 Task: Toggle the experimental feature "Enable new Advanced Perceptual Contrast Algorithm (APCA) replacing previous contrast ratio and AA/AAA guidelines.".
Action: Mouse moved to (1267, 27)
Screenshot: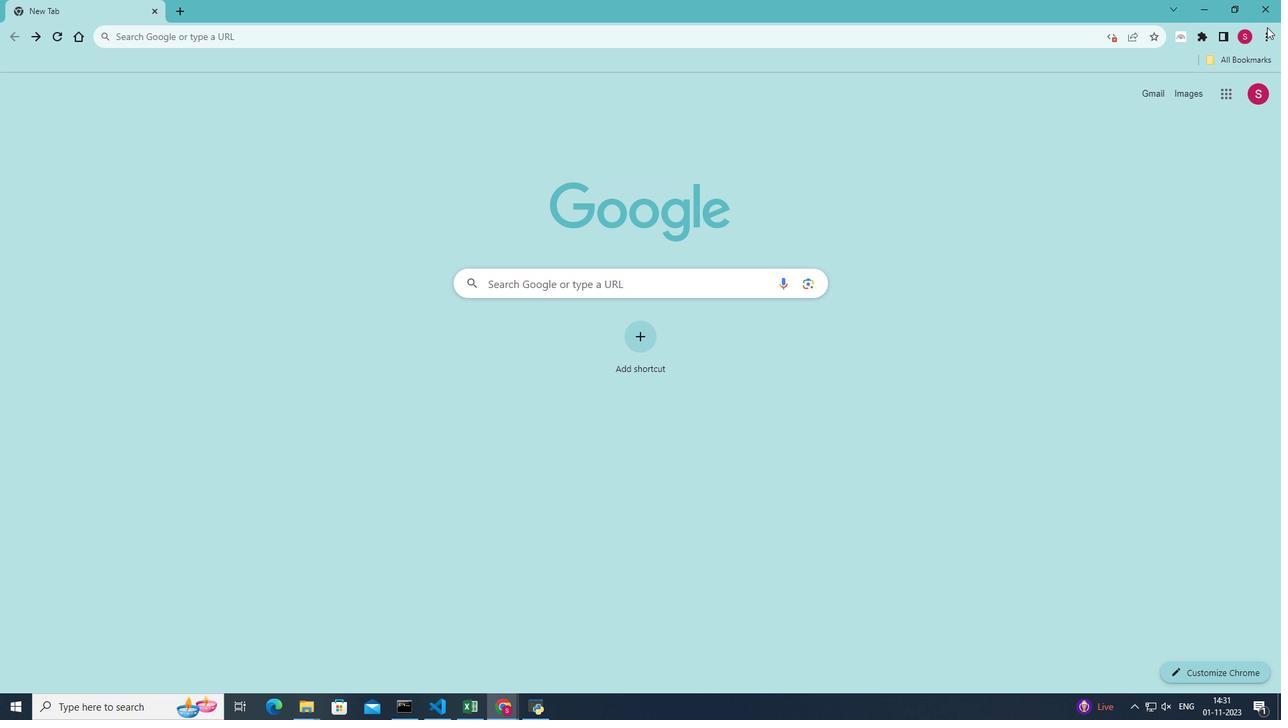 
Action: Mouse pressed left at (1267, 27)
Screenshot: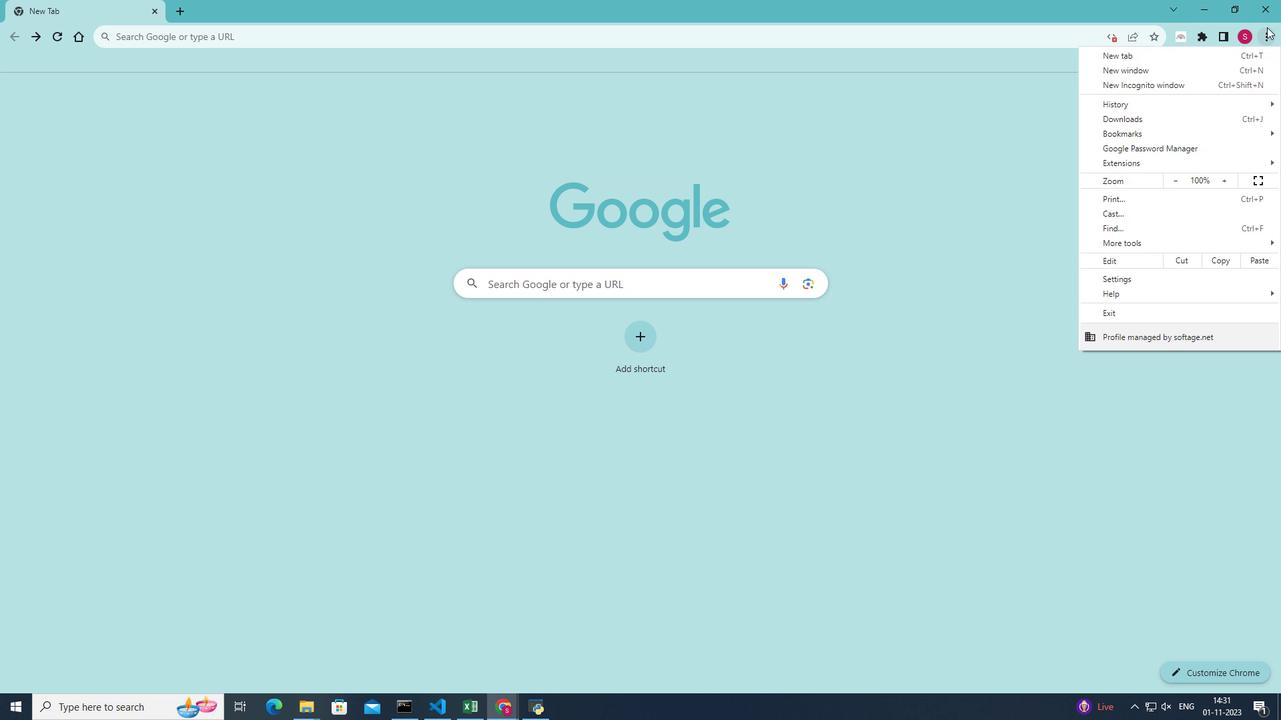 
Action: Mouse moved to (1125, 238)
Screenshot: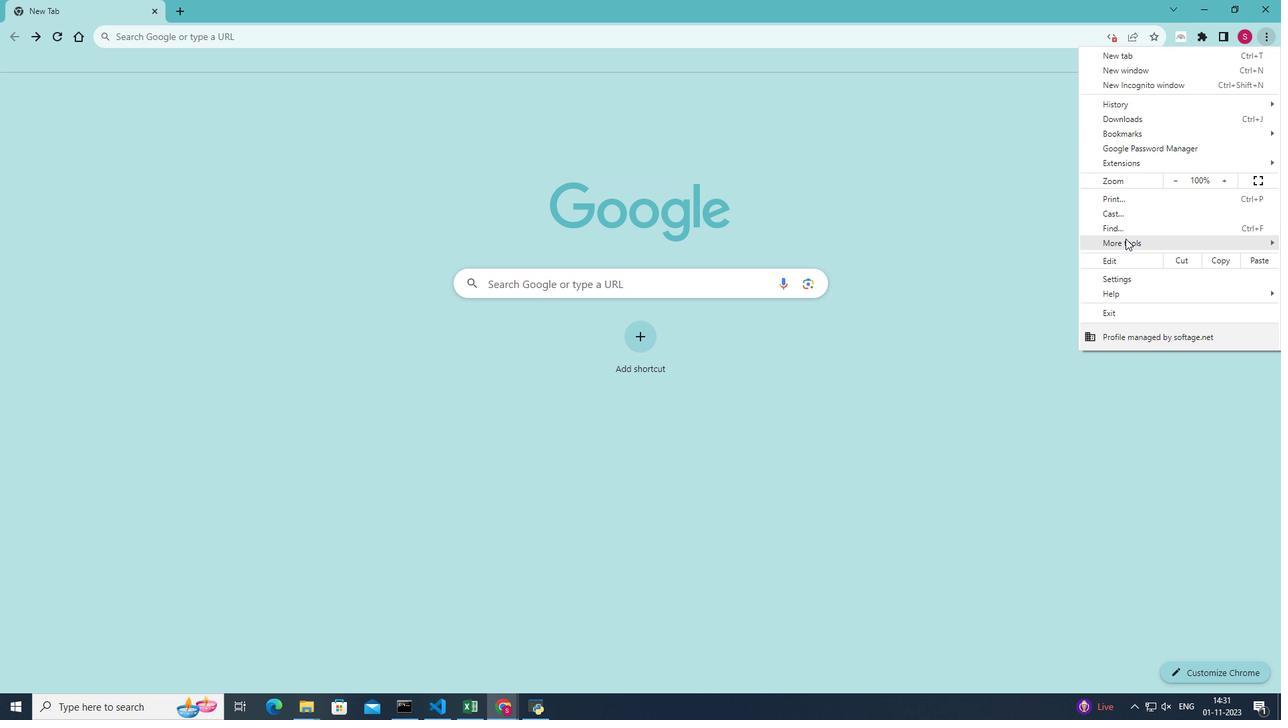 
Action: Mouse pressed left at (1125, 238)
Screenshot: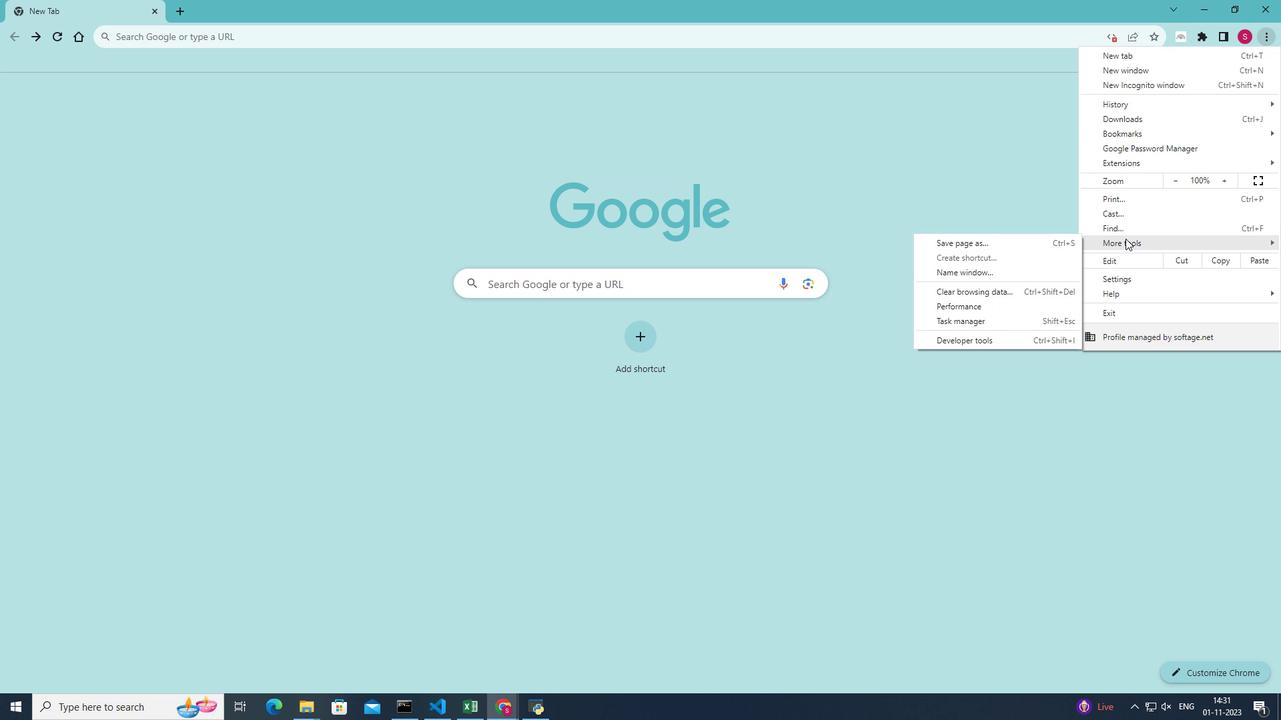 
Action: Mouse moved to (995, 336)
Screenshot: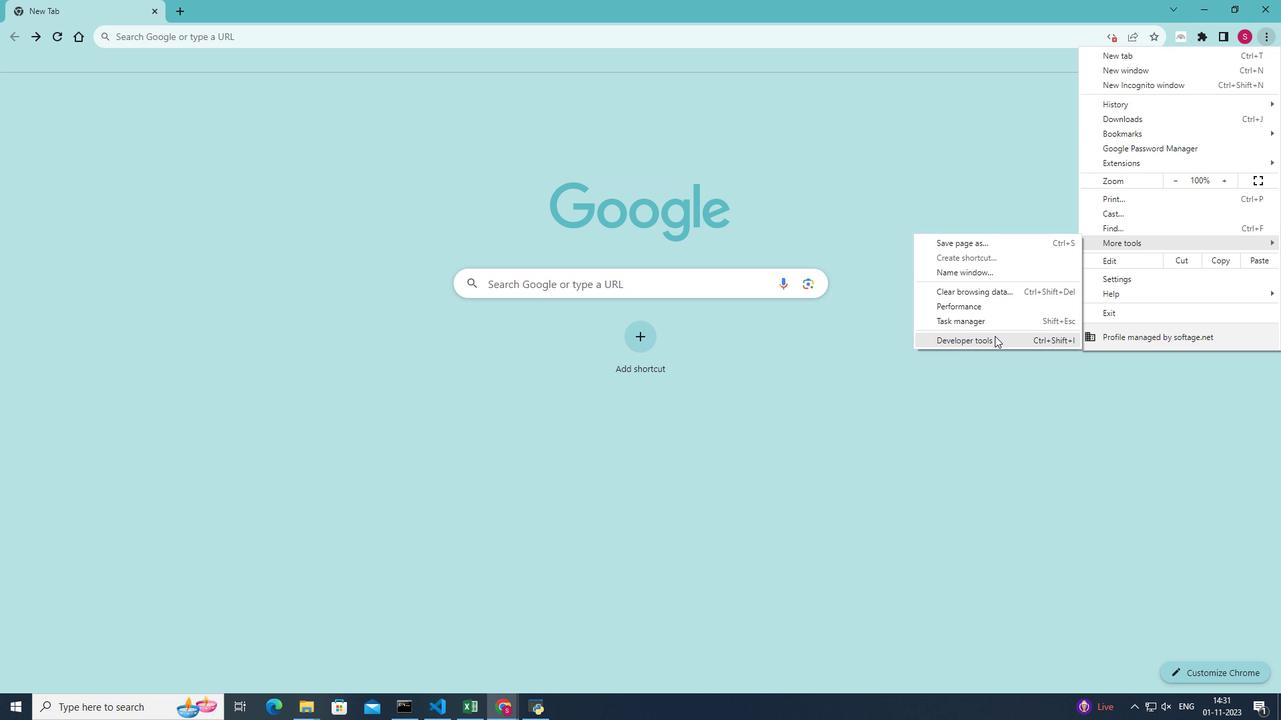 
Action: Mouse pressed left at (995, 336)
Screenshot: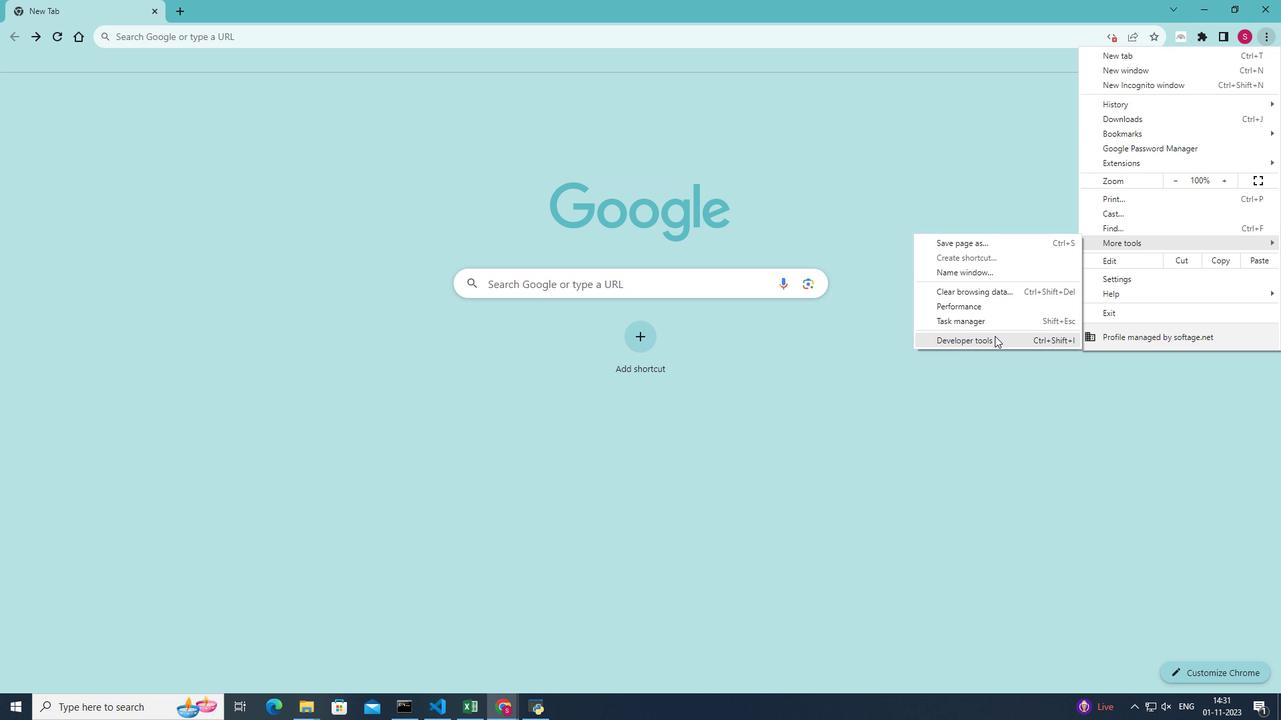 
Action: Mouse moved to (1231, 78)
Screenshot: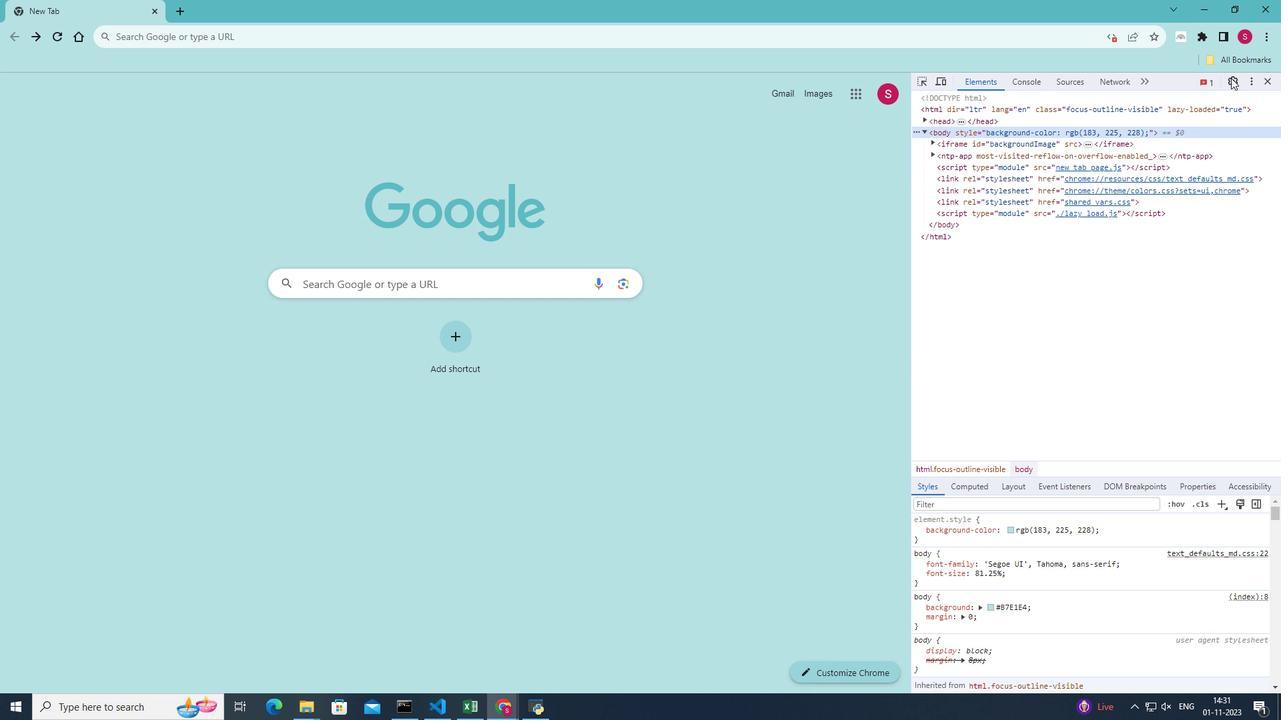 
Action: Mouse pressed left at (1231, 78)
Screenshot: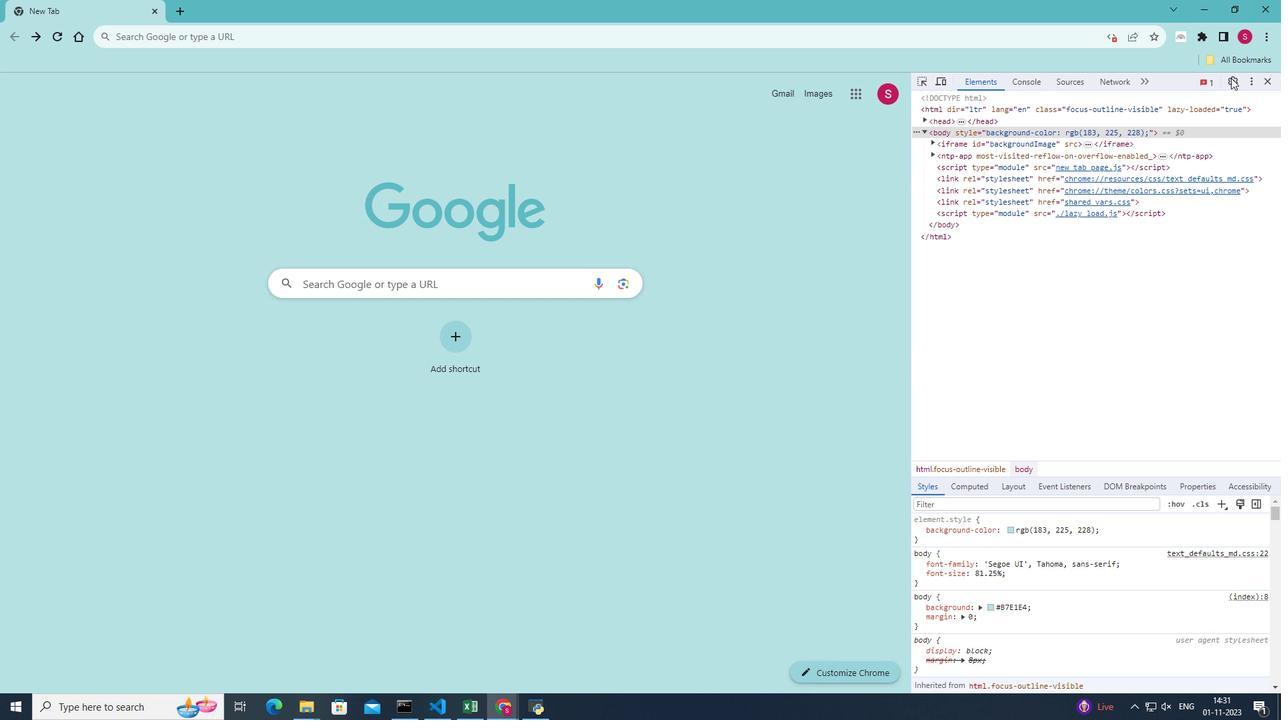 
Action: Mouse moved to (942, 147)
Screenshot: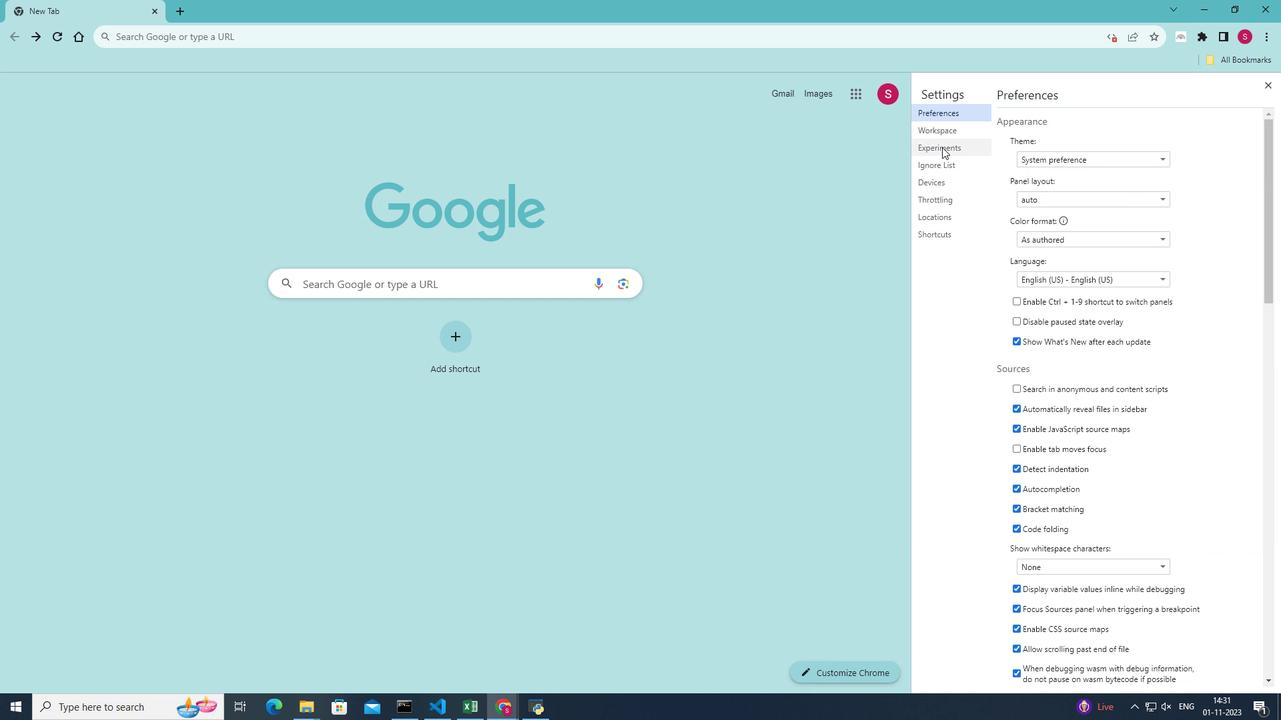 
Action: Mouse pressed left at (942, 147)
Screenshot: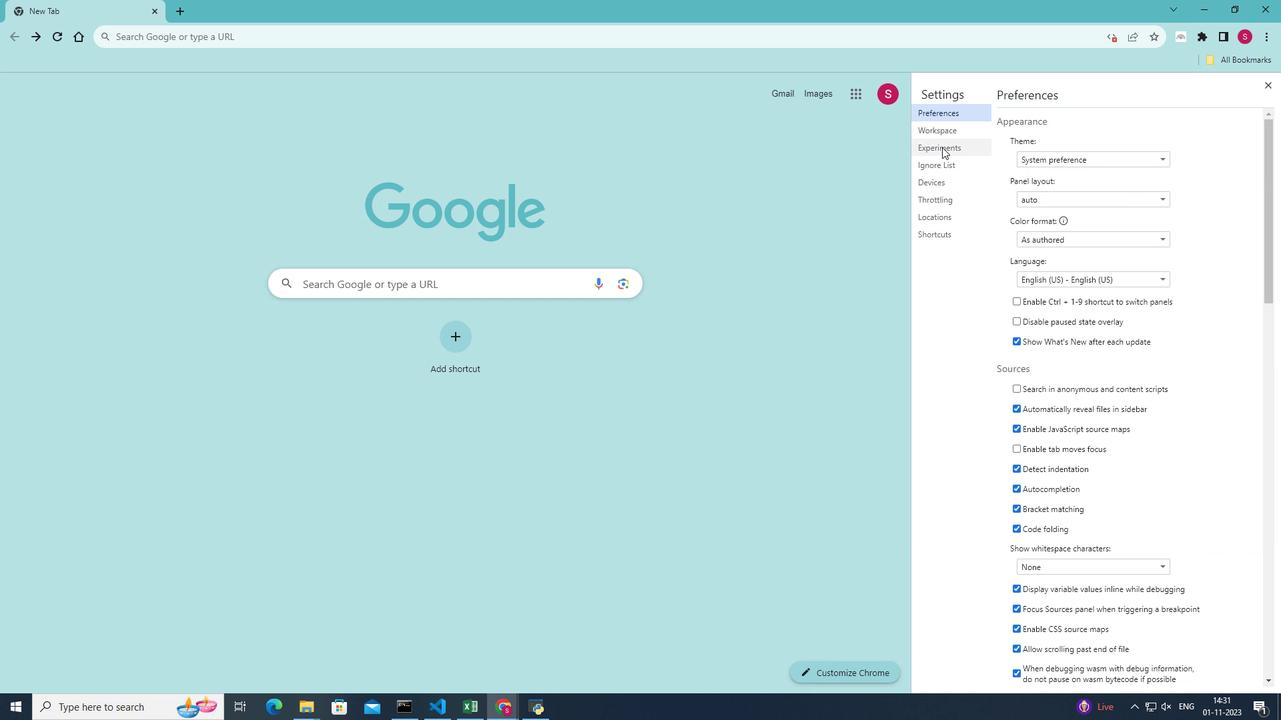 
Action: Mouse moved to (1180, 464)
Screenshot: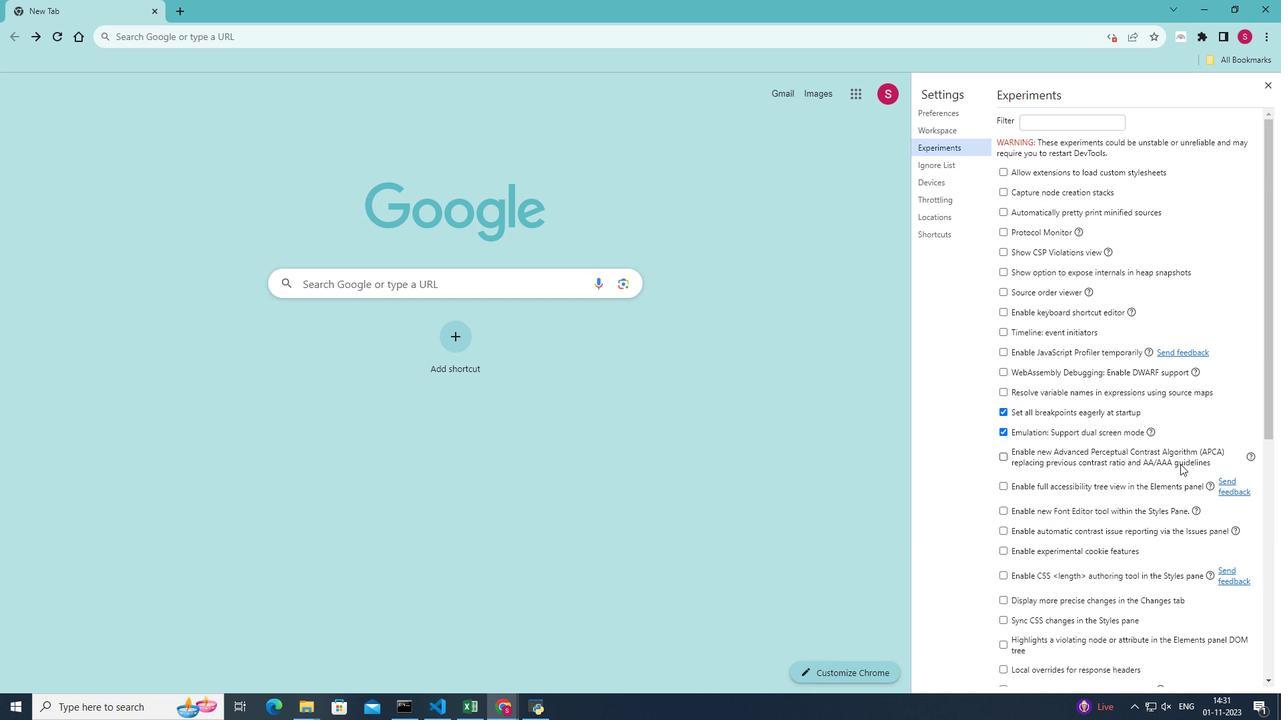 
Action: Mouse scrolled (1180, 463) with delta (0, 0)
Screenshot: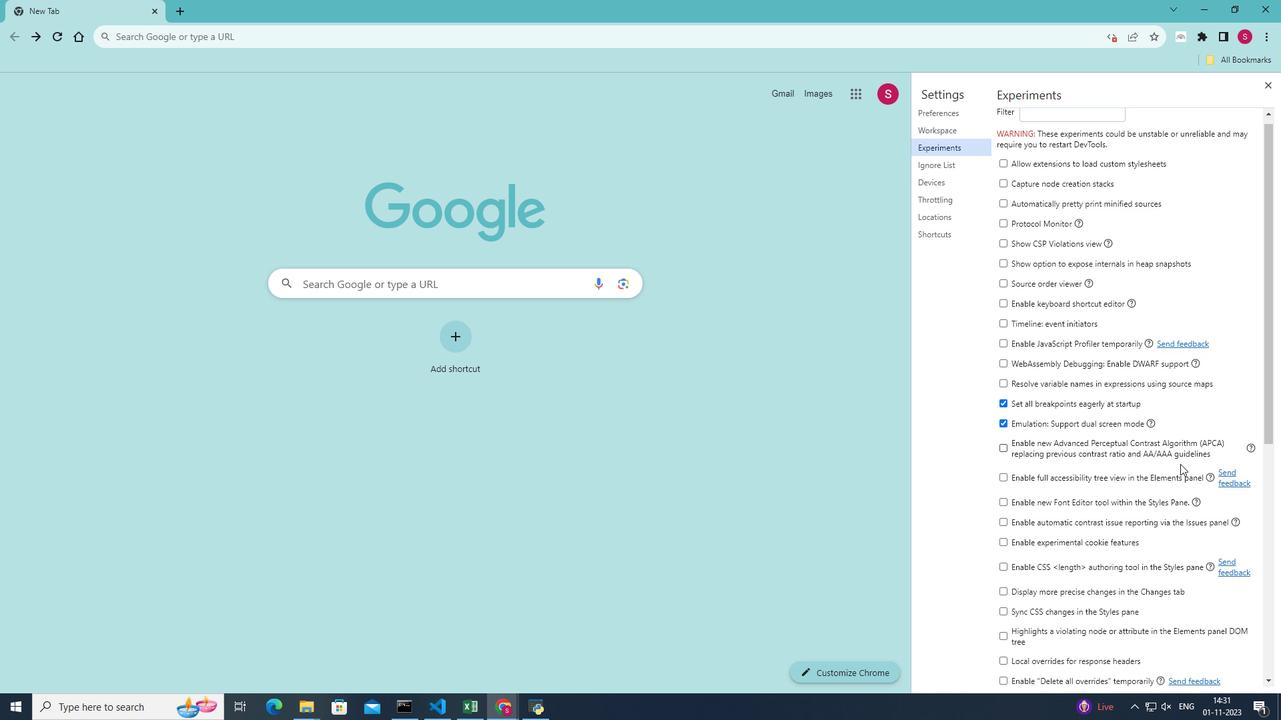 
Action: Mouse scrolled (1180, 463) with delta (0, 0)
Screenshot: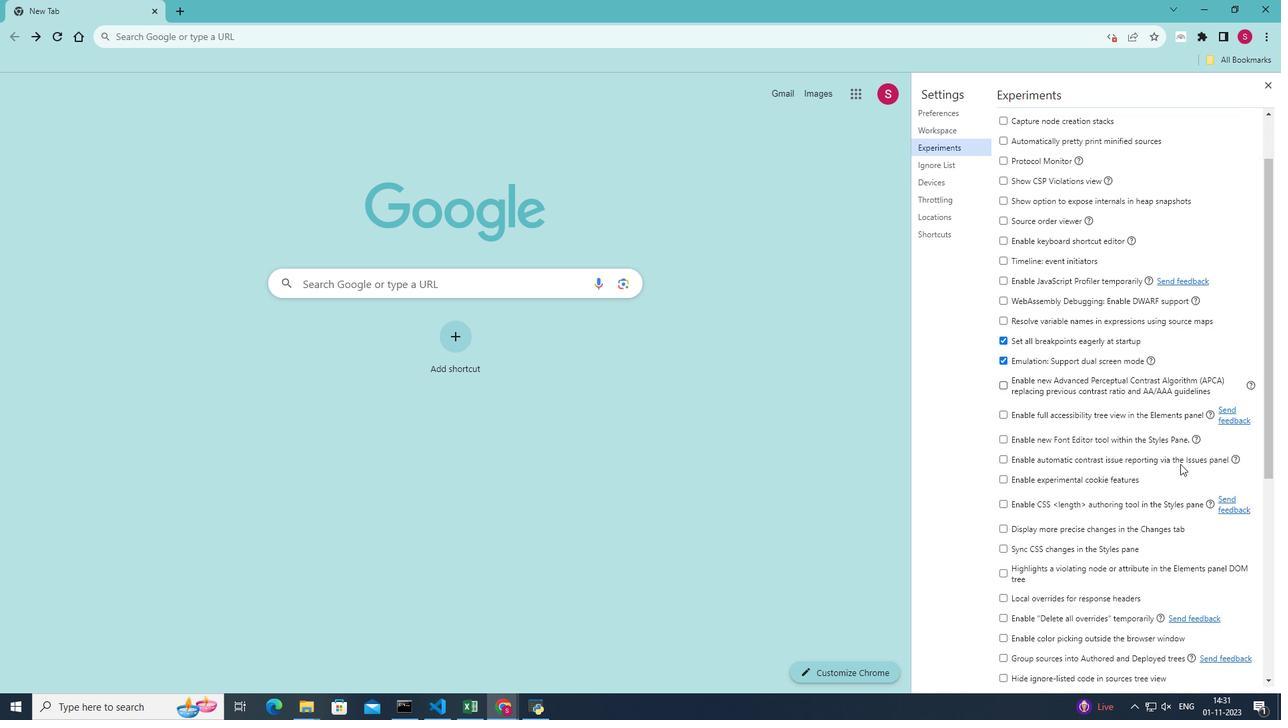 
Action: Mouse moved to (998, 323)
Screenshot: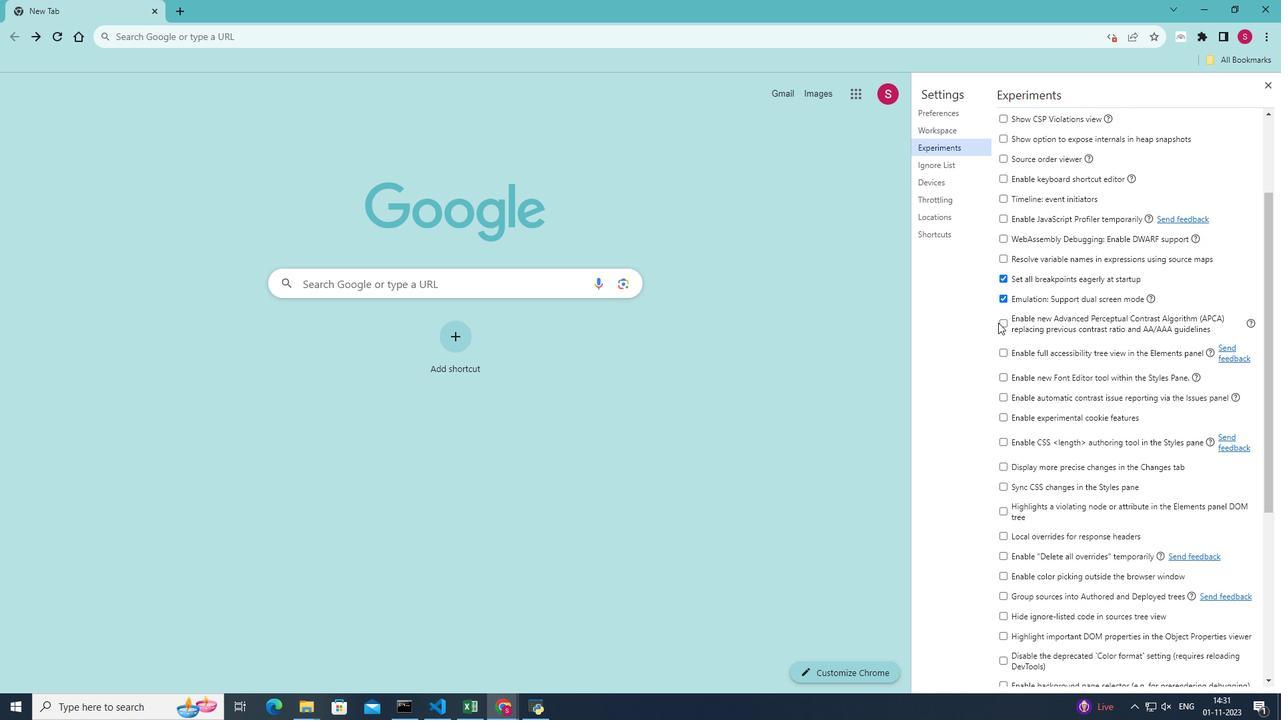 
Action: Mouse pressed left at (998, 323)
Screenshot: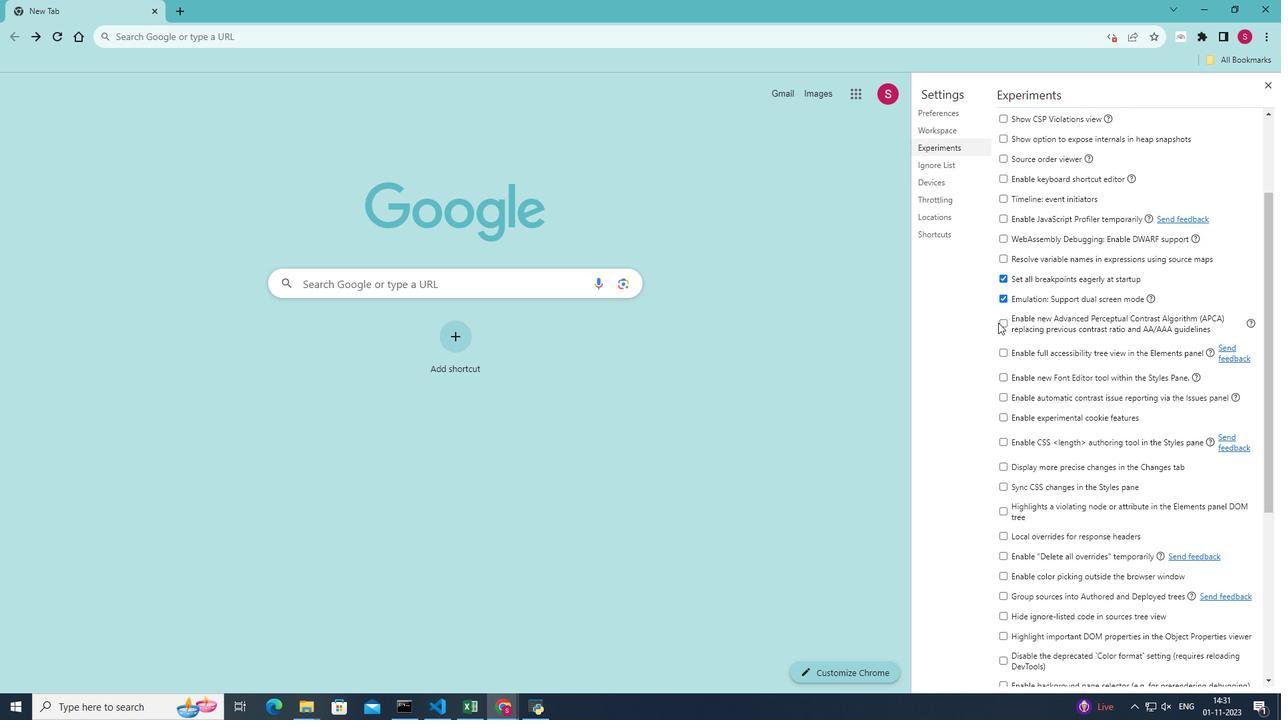 
Action: Mouse moved to (1003, 323)
Screenshot: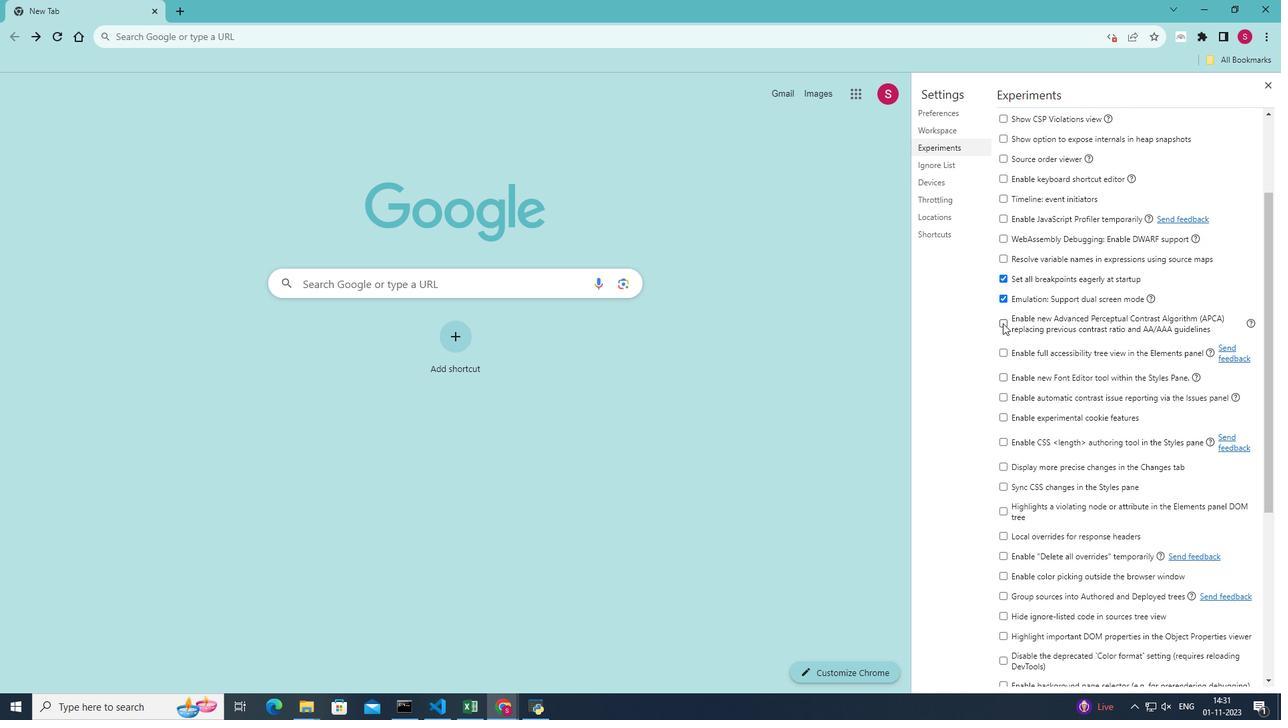 
Action: Mouse pressed left at (1003, 323)
Screenshot: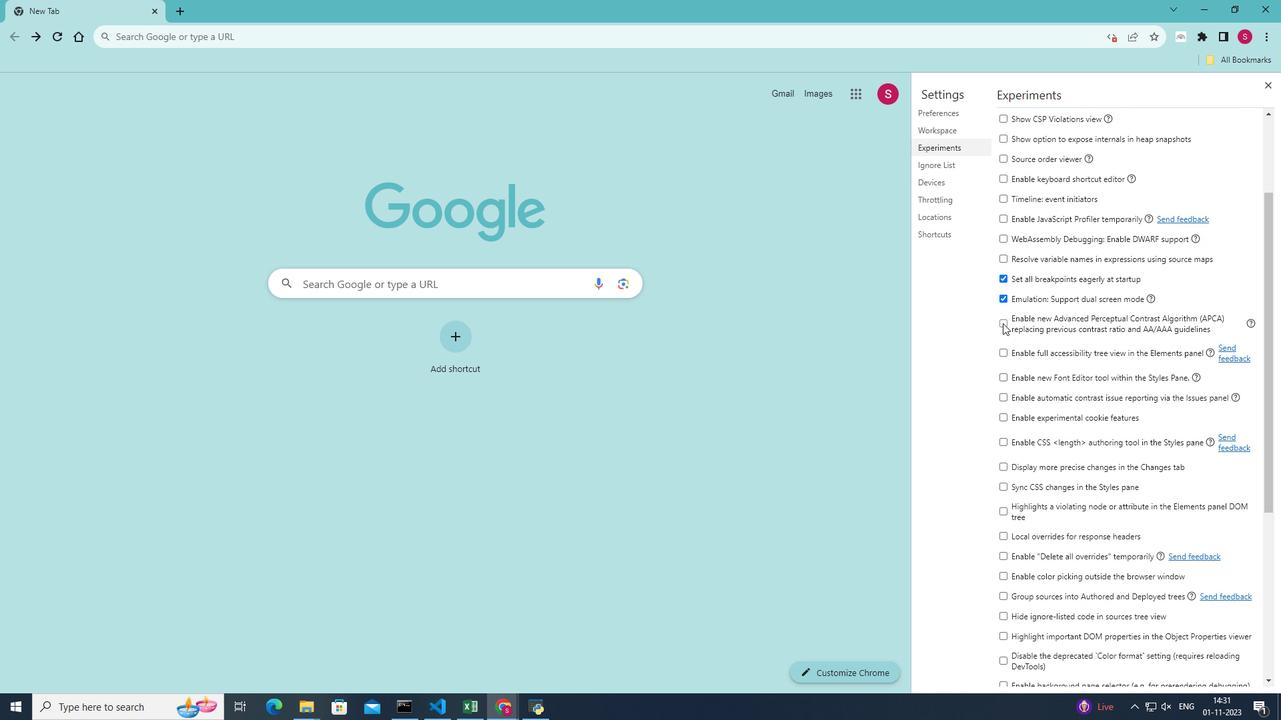 
